 Task: Add Vegan Chopped Salad with Sesame Dressing to the cart.
Action: Mouse moved to (12, 77)
Screenshot: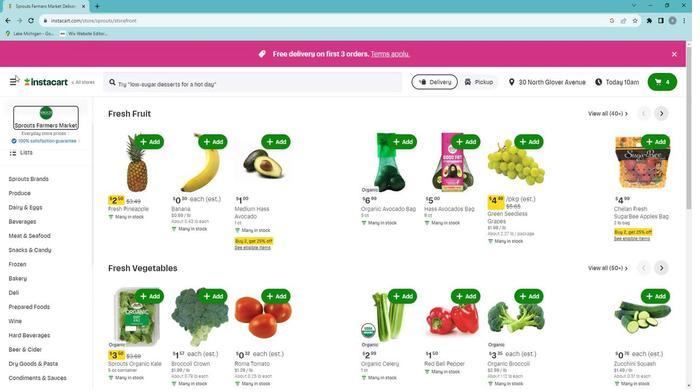 
Action: Mouse pressed left at (12, 77)
Screenshot: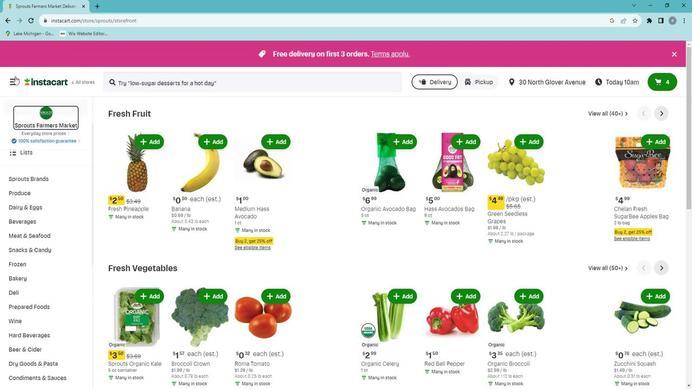
Action: Mouse moved to (29, 209)
Screenshot: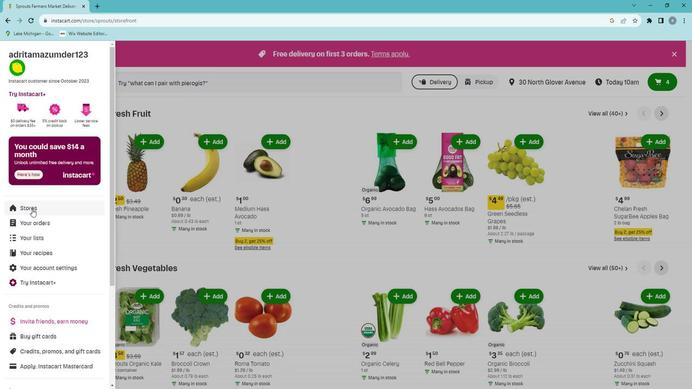 
Action: Mouse pressed left at (29, 209)
Screenshot: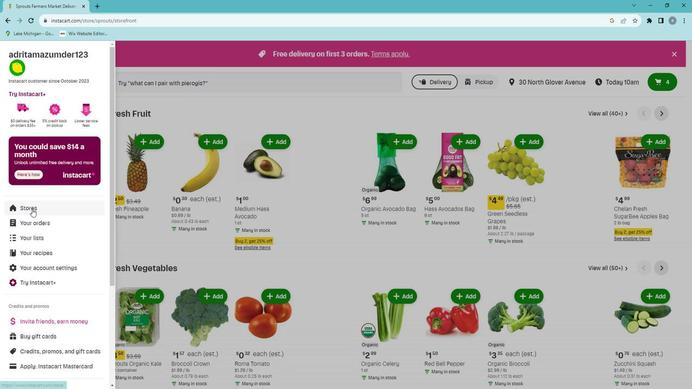 
Action: Mouse moved to (158, 81)
Screenshot: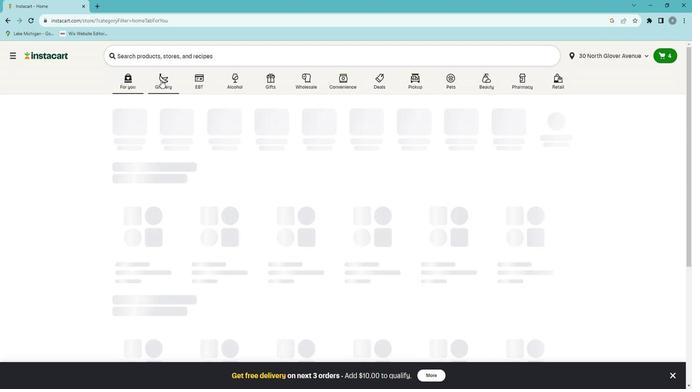 
Action: Mouse pressed left at (158, 81)
Screenshot: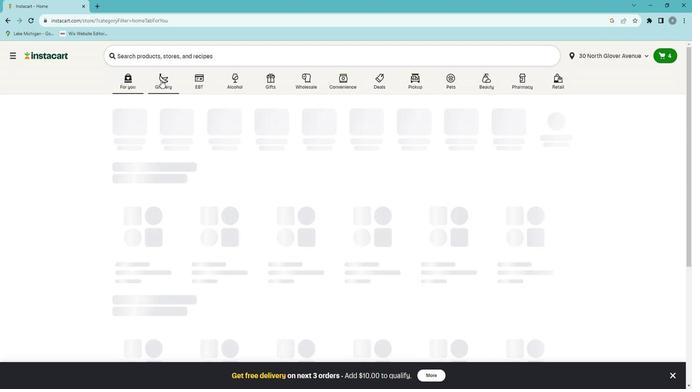 
Action: Mouse moved to (155, 240)
Screenshot: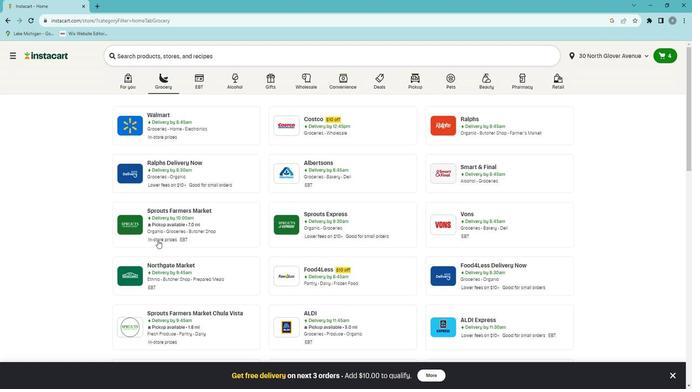 
Action: Mouse pressed left at (155, 240)
Screenshot: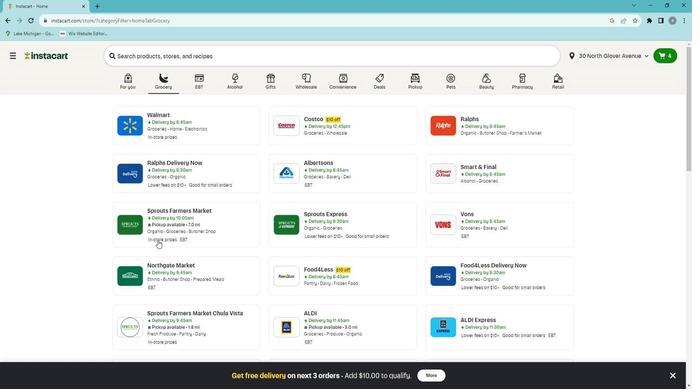 
Action: Mouse moved to (54, 306)
Screenshot: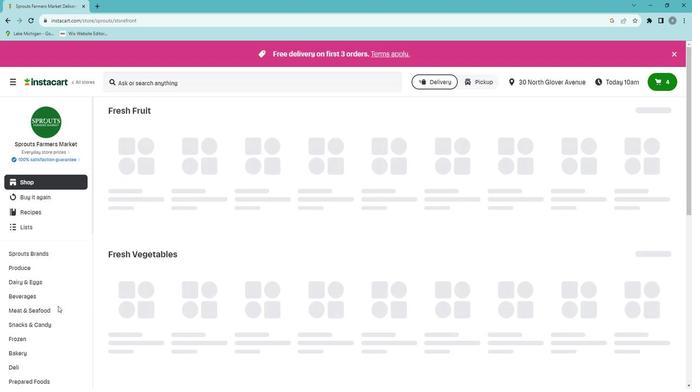 
Action: Mouse scrolled (54, 306) with delta (0, 0)
Screenshot: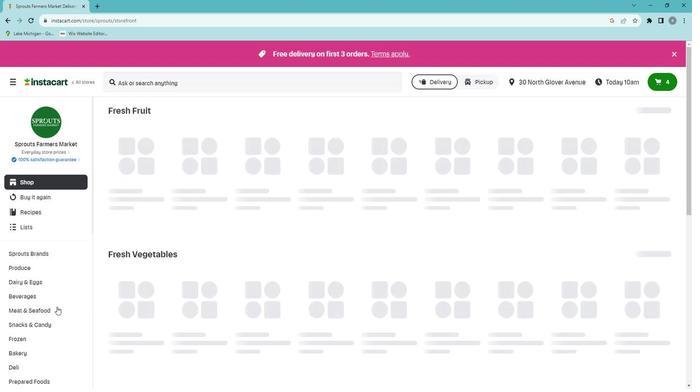 
Action: Mouse moved to (54, 307)
Screenshot: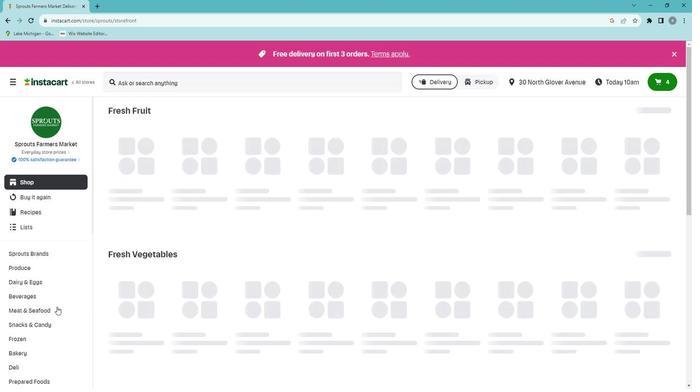
Action: Mouse scrolled (54, 306) with delta (0, 0)
Screenshot: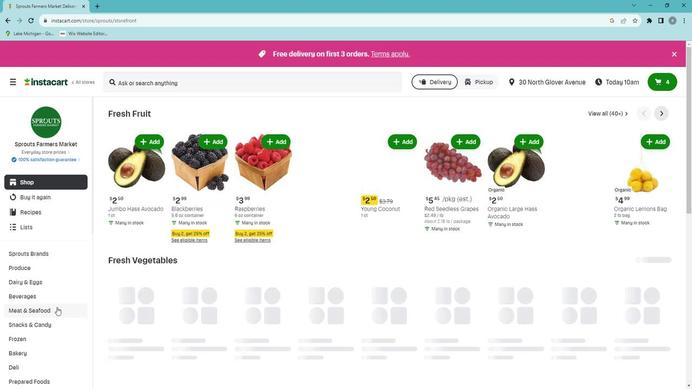 
Action: Mouse moved to (41, 308)
Screenshot: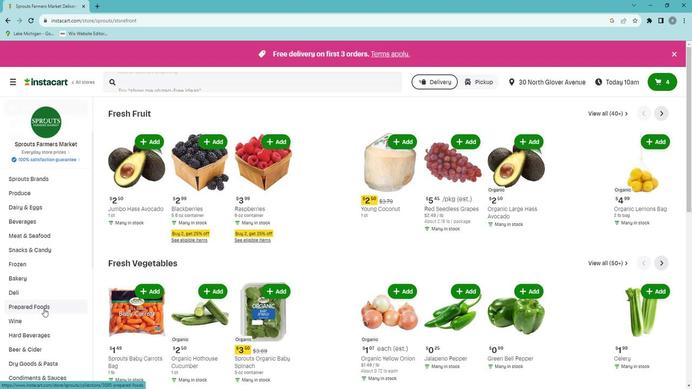 
Action: Mouse pressed left at (41, 308)
Screenshot: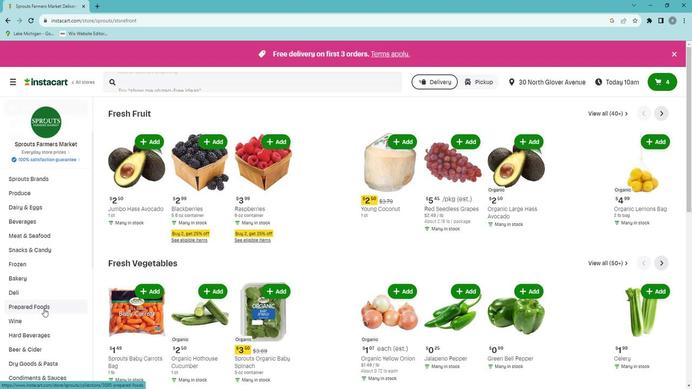 
Action: Mouse moved to (392, 134)
Screenshot: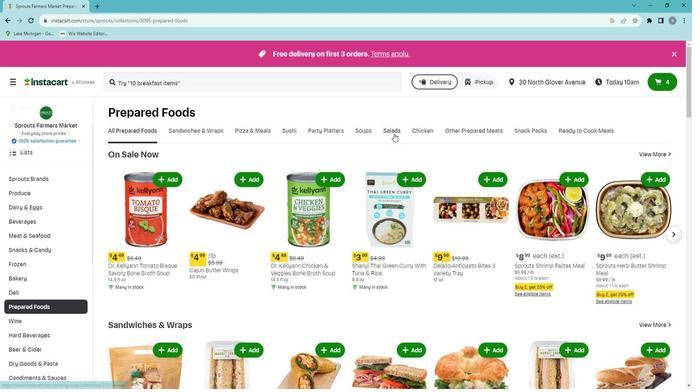 
Action: Mouse pressed left at (392, 134)
Screenshot: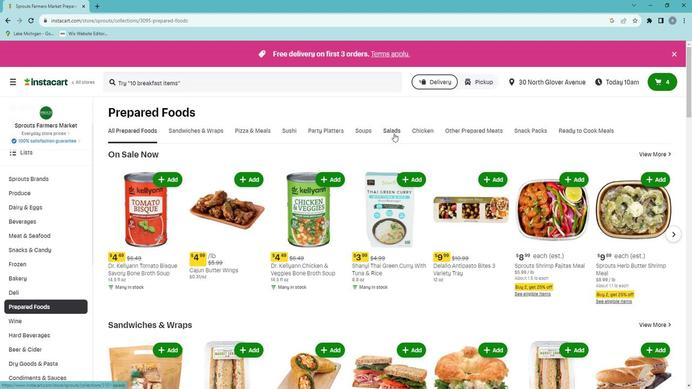 
Action: Mouse moved to (448, 164)
Screenshot: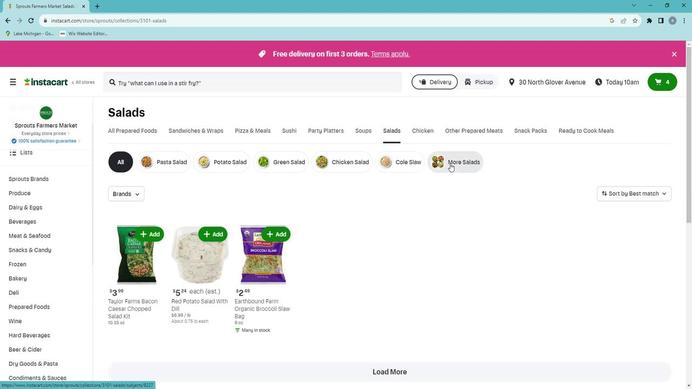 
Action: Mouse pressed left at (448, 164)
Screenshot: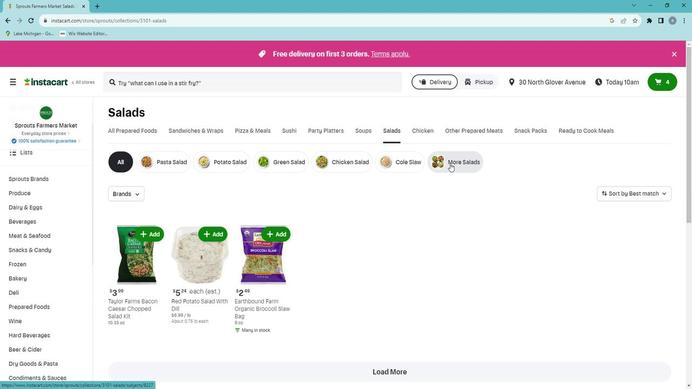 
Action: Mouse moved to (410, 308)
Screenshot: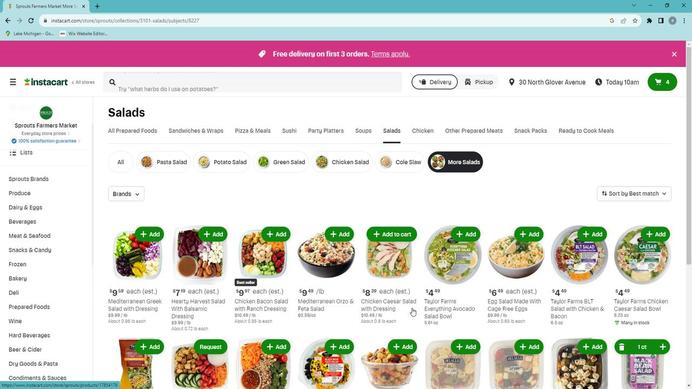 
Action: Mouse scrolled (410, 307) with delta (0, 0)
Screenshot: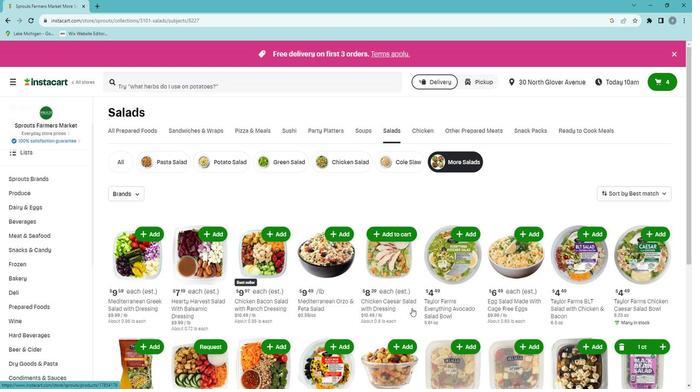 
Action: Mouse scrolled (410, 307) with delta (0, 0)
Screenshot: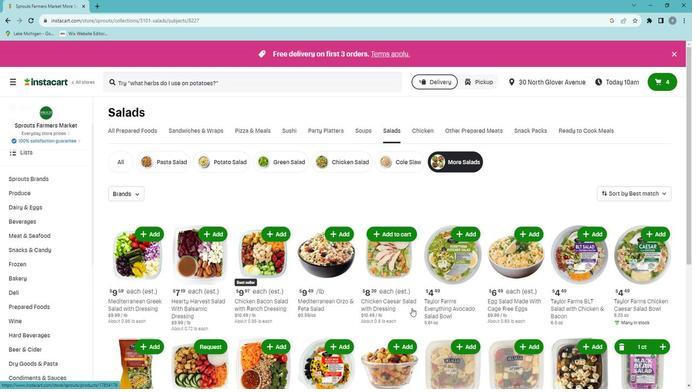 
Action: Mouse scrolled (410, 307) with delta (0, 0)
Screenshot: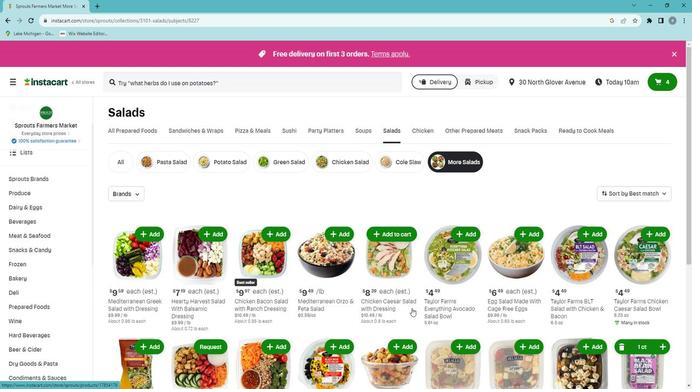 
Action: Mouse moved to (283, 235)
Screenshot: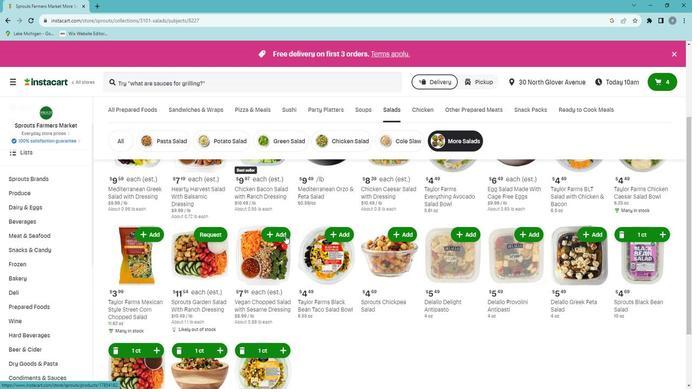 
Action: Mouse pressed left at (283, 235)
Screenshot: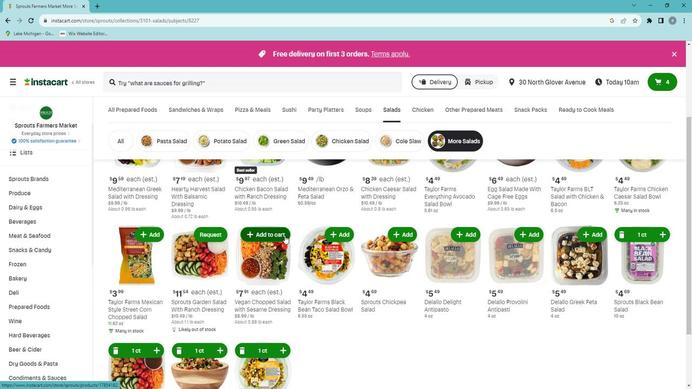 
Action: Mouse moved to (282, 239)
Screenshot: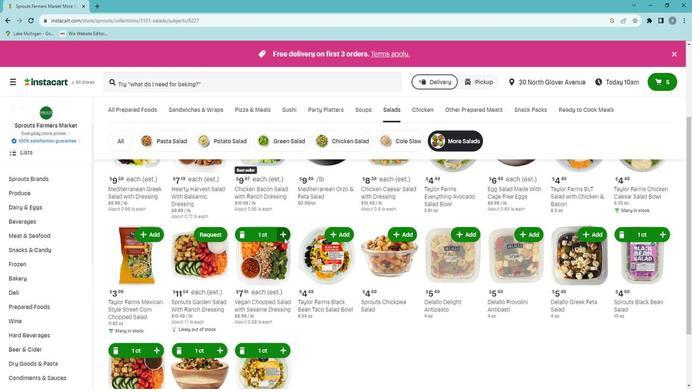 
